 Task: Send all emails using Microsoft Outlook.
Action: Mouse moved to (14, 76)
Screenshot: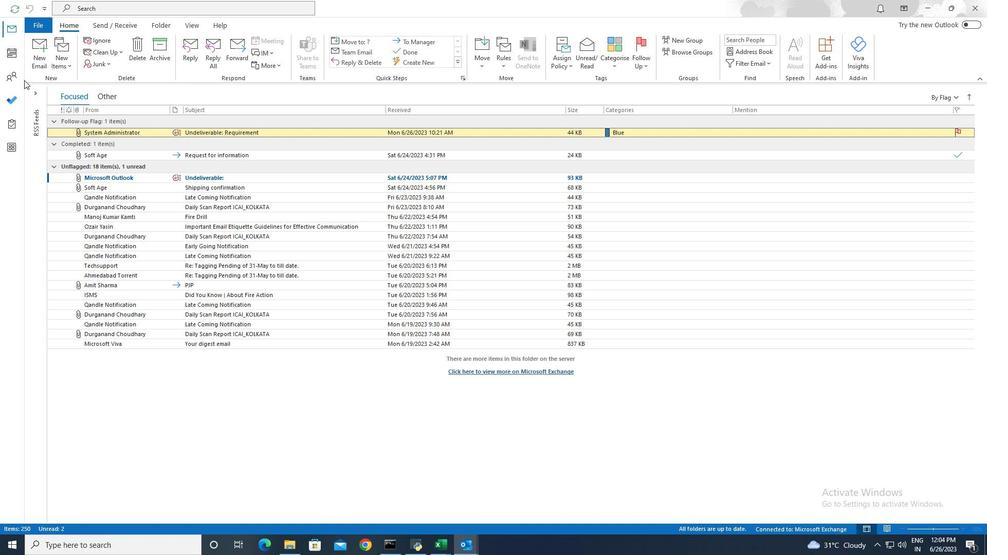 
Action: Mouse pressed left at (14, 76)
Screenshot: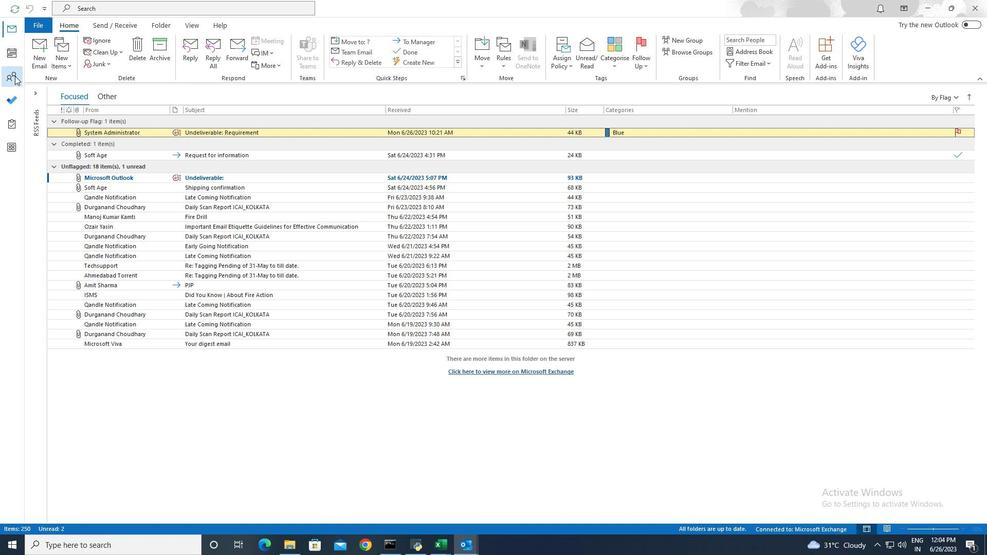 
Action: Mouse moved to (132, 26)
Screenshot: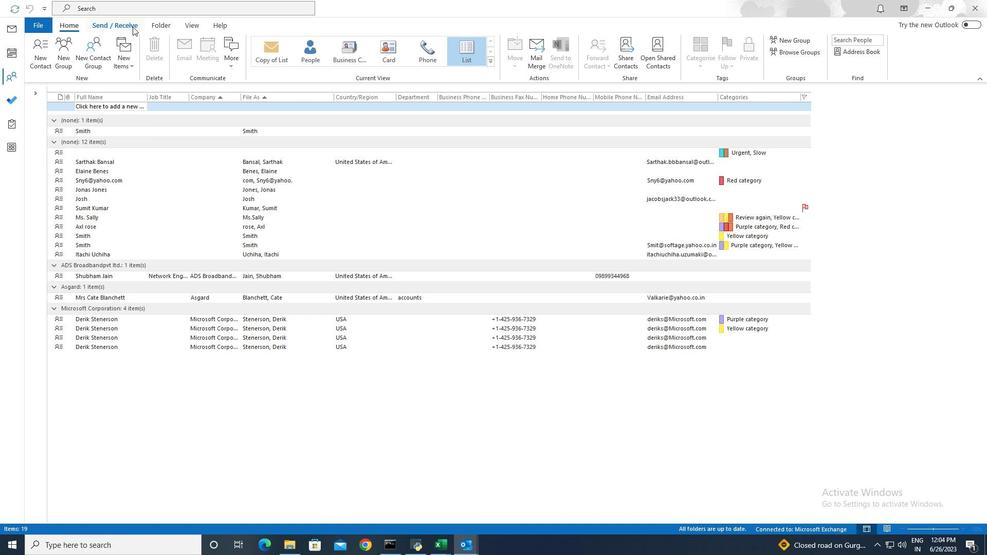 
Action: Mouse pressed left at (132, 26)
Screenshot: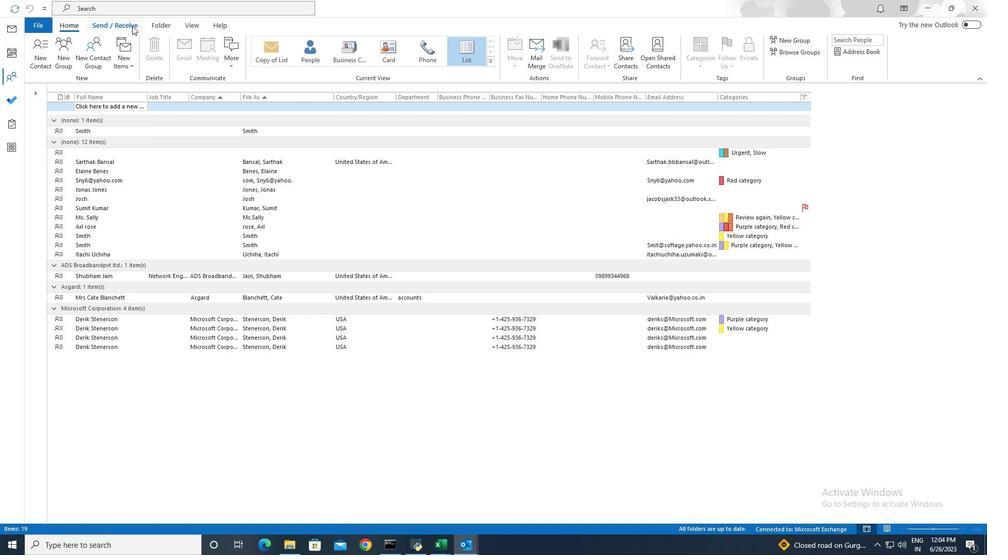 
Action: Mouse moved to (102, 52)
Screenshot: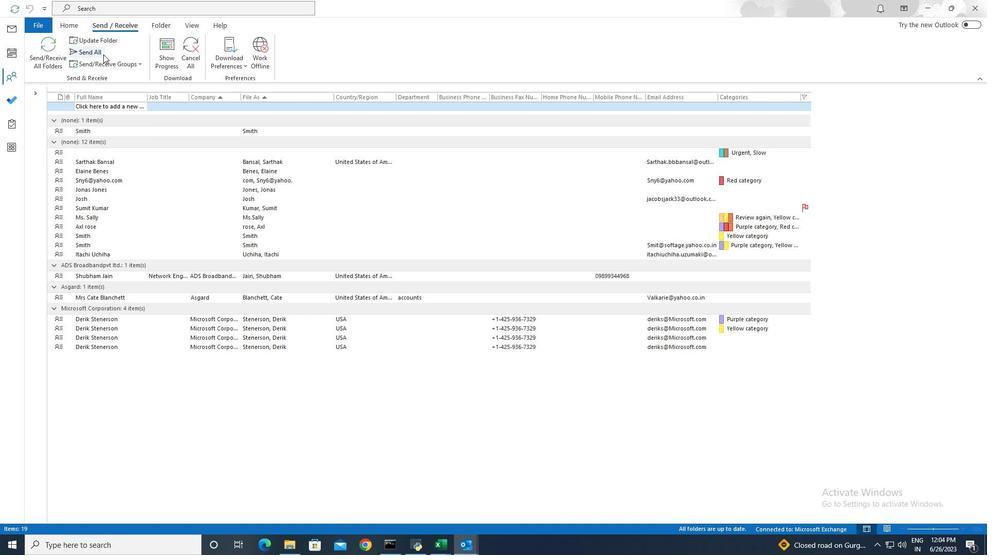 
Action: Mouse pressed left at (102, 52)
Screenshot: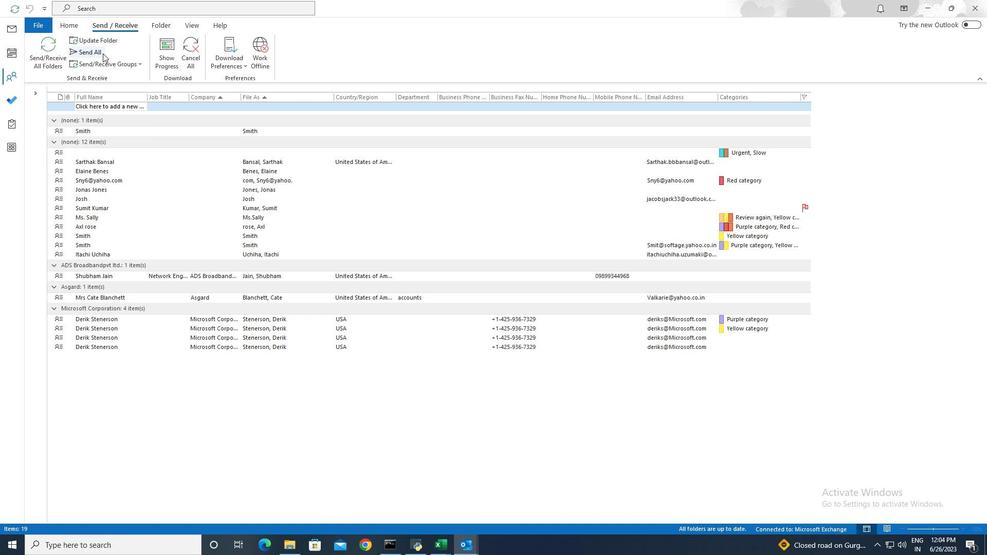 
